 Task: Sort the products in the category "Water Bottles & Thermoses" by unit price (low first).
Action: Mouse moved to (325, 173)
Screenshot: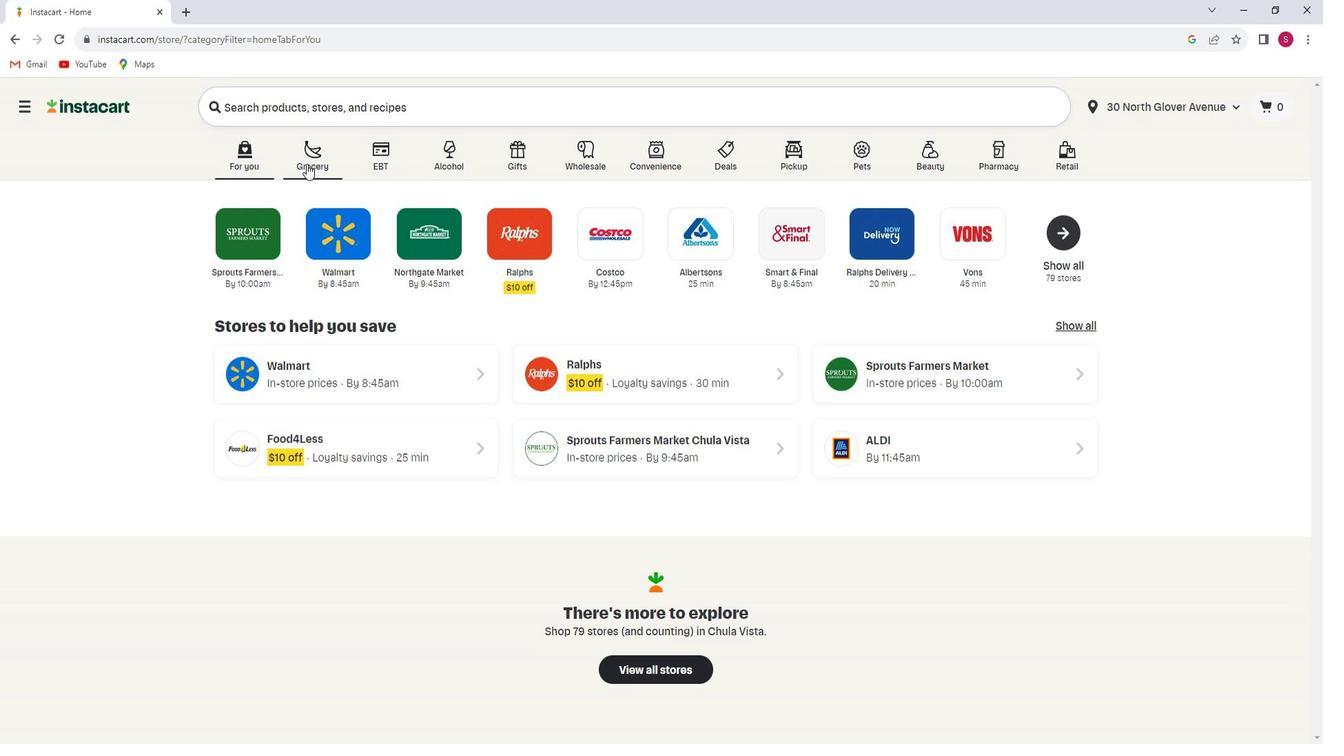 
Action: Mouse pressed left at (325, 173)
Screenshot: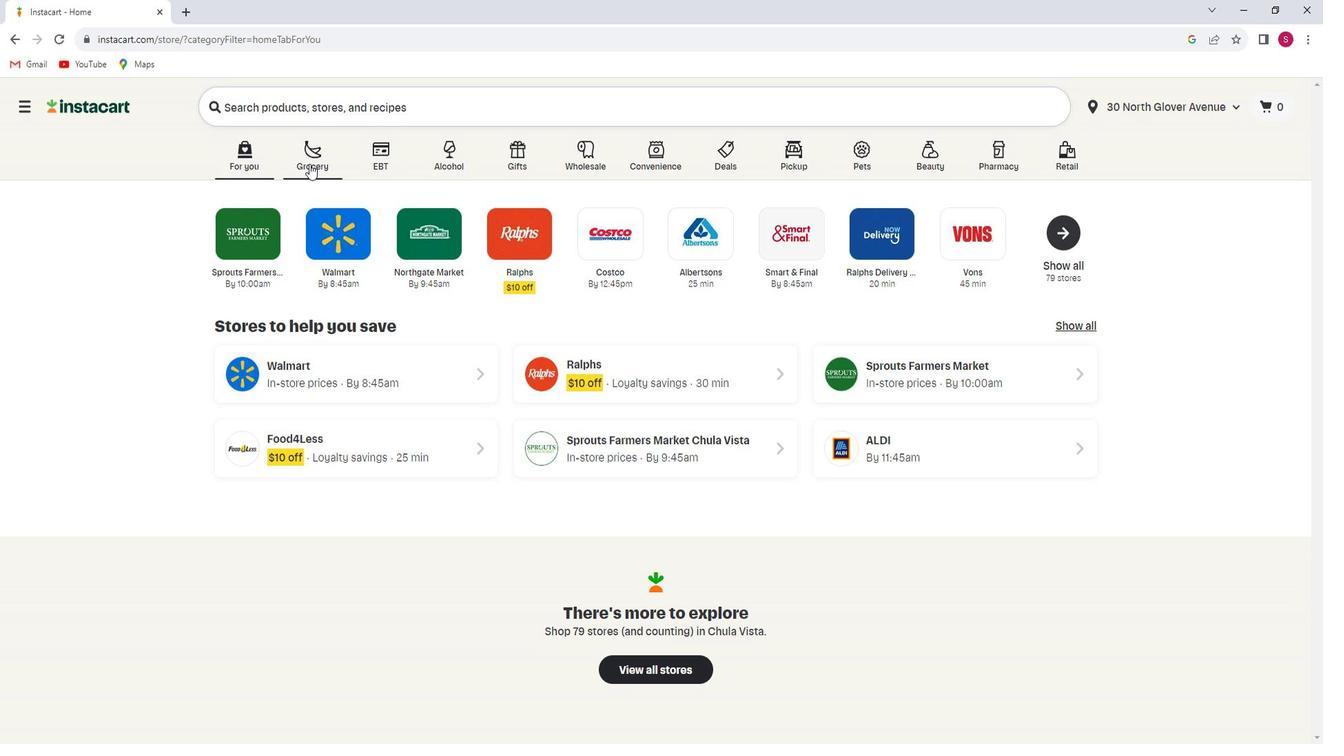 
Action: Mouse moved to (301, 409)
Screenshot: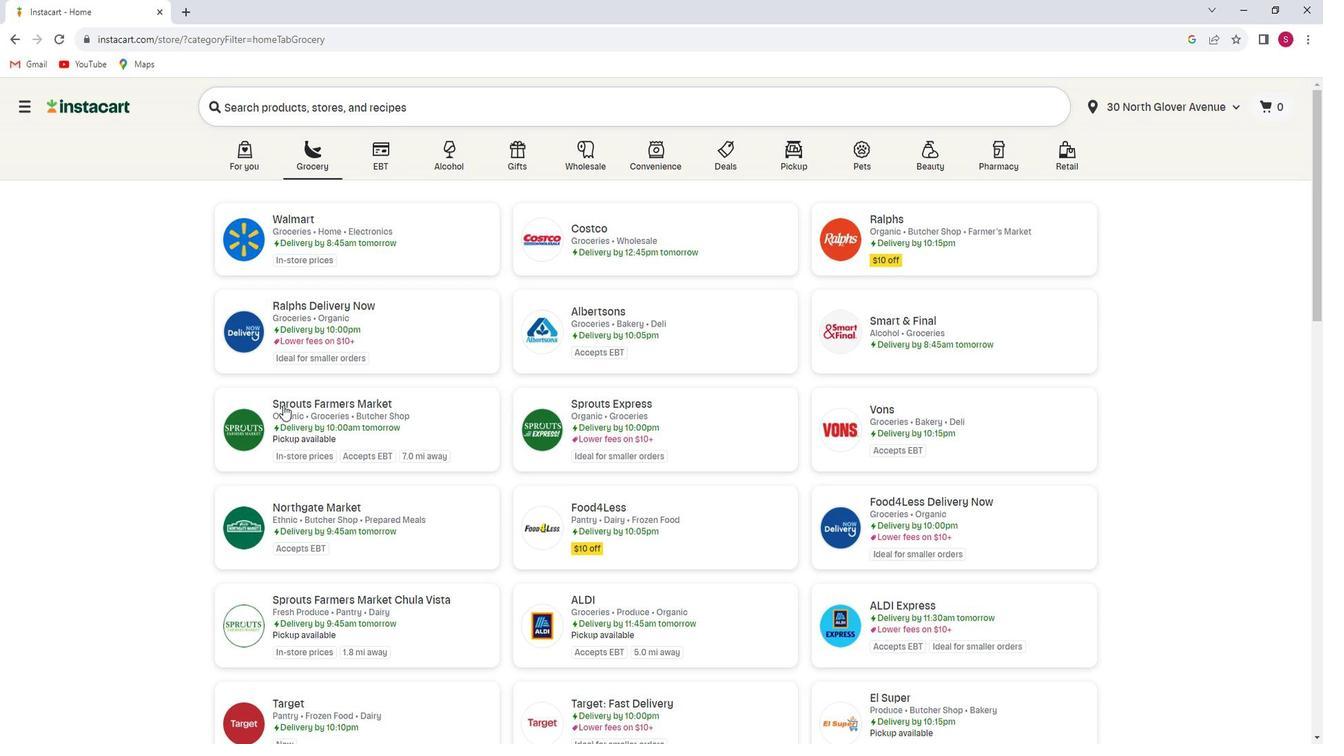 
Action: Mouse pressed left at (301, 409)
Screenshot: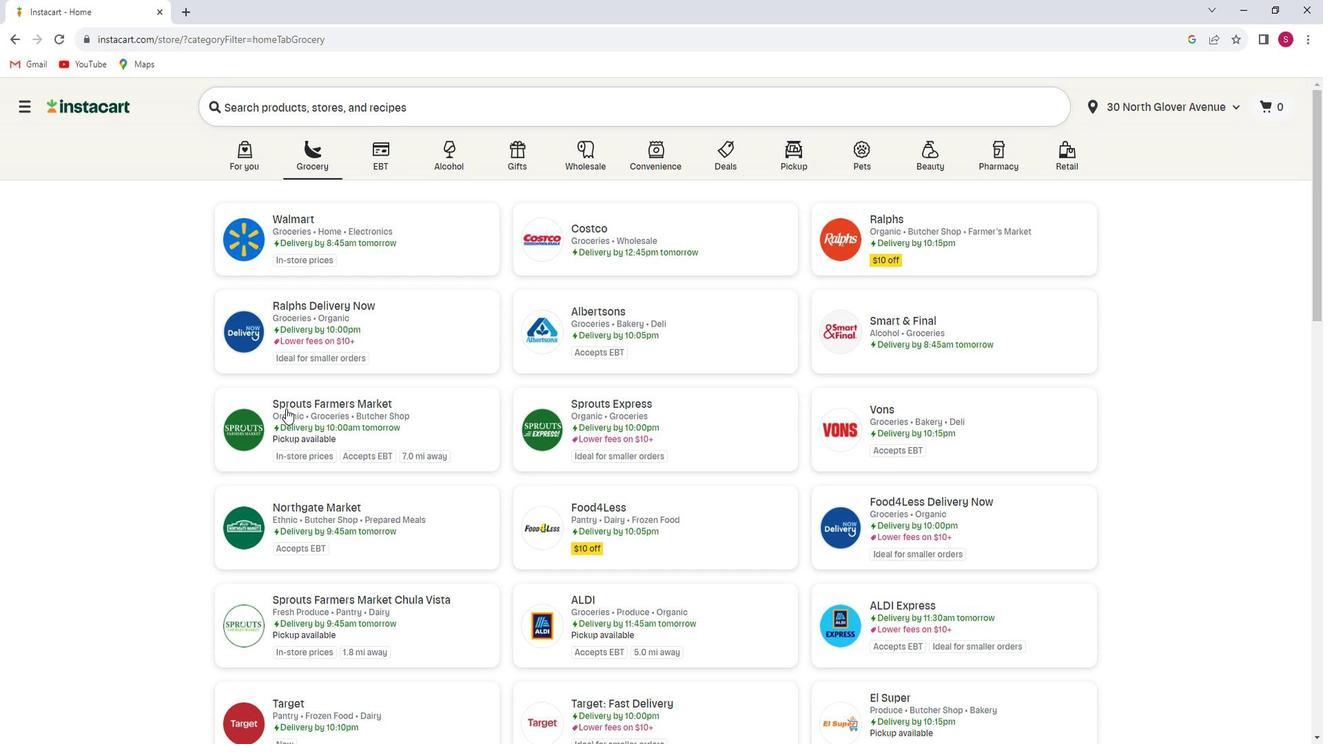 
Action: Mouse moved to (116, 445)
Screenshot: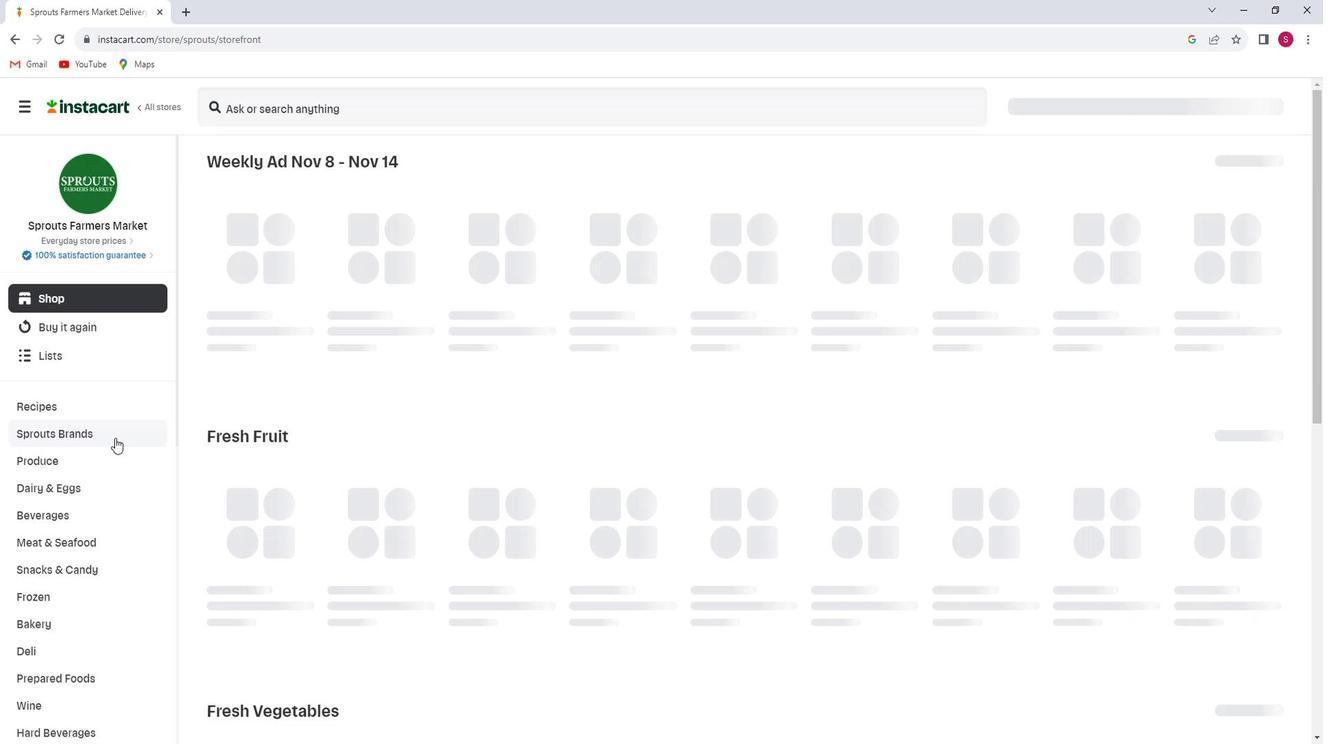 
Action: Mouse scrolled (116, 445) with delta (0, 0)
Screenshot: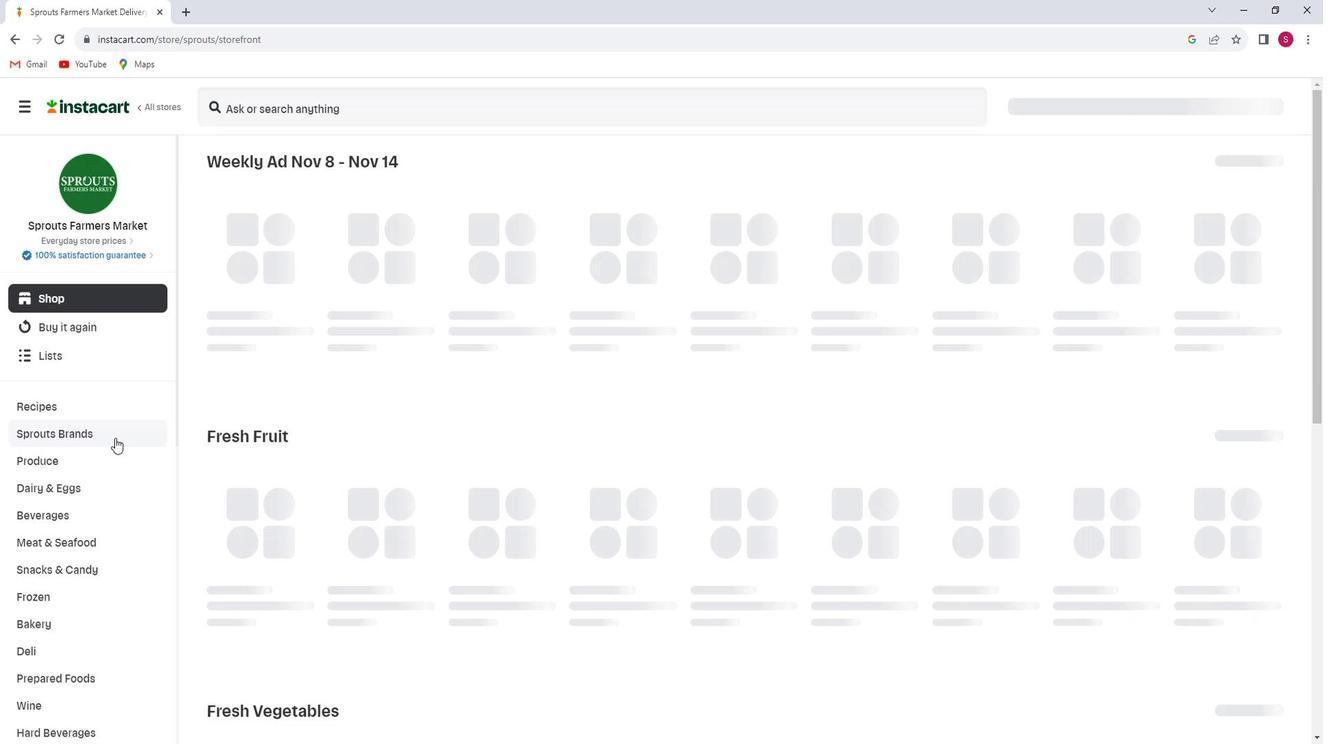 
Action: Mouse moved to (115, 446)
Screenshot: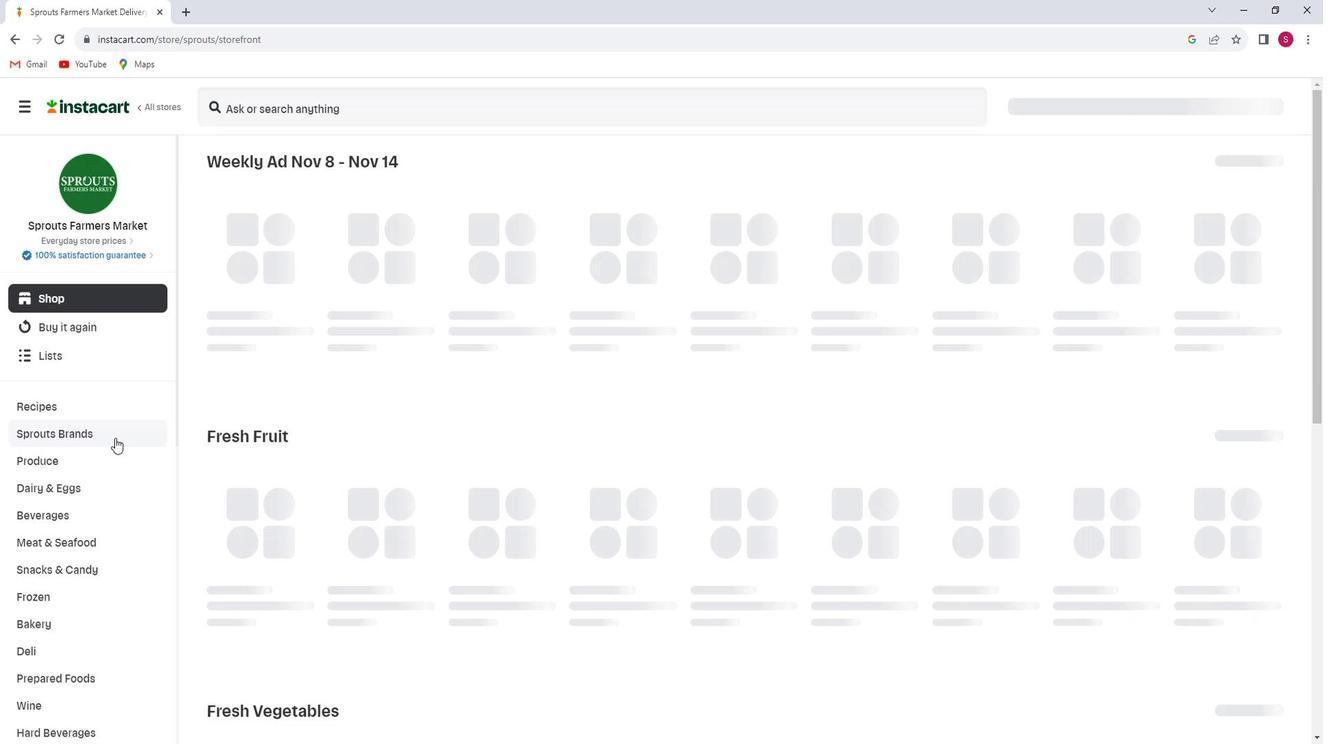 
Action: Mouse scrolled (115, 445) with delta (0, 0)
Screenshot: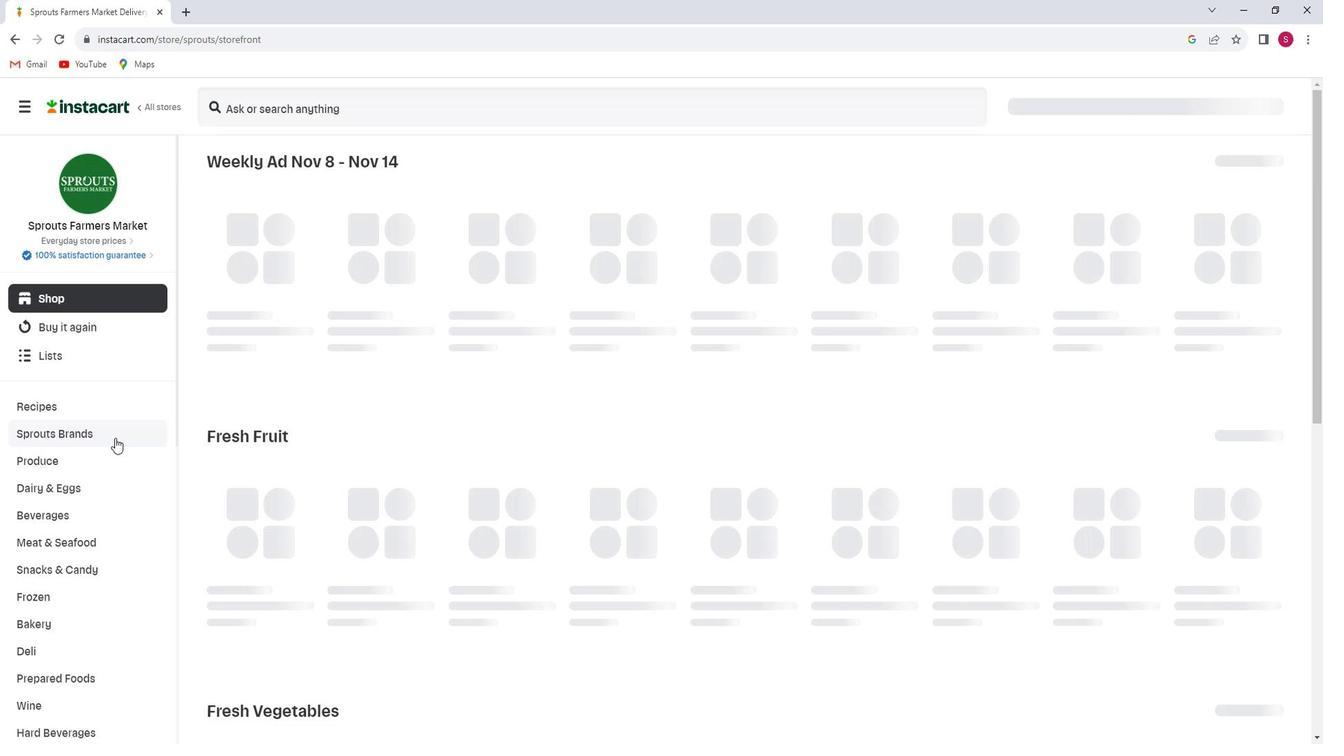 
Action: Mouse scrolled (115, 445) with delta (0, 0)
Screenshot: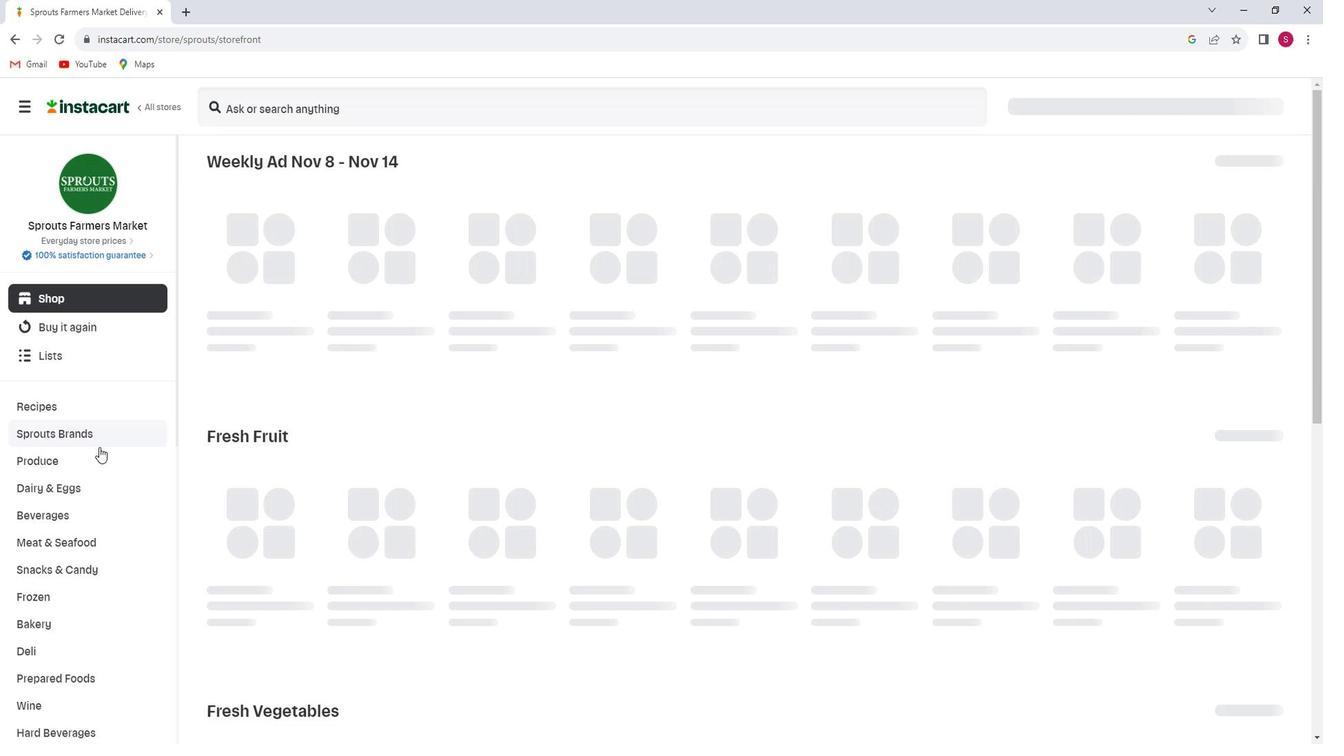 
Action: Mouse moved to (114, 446)
Screenshot: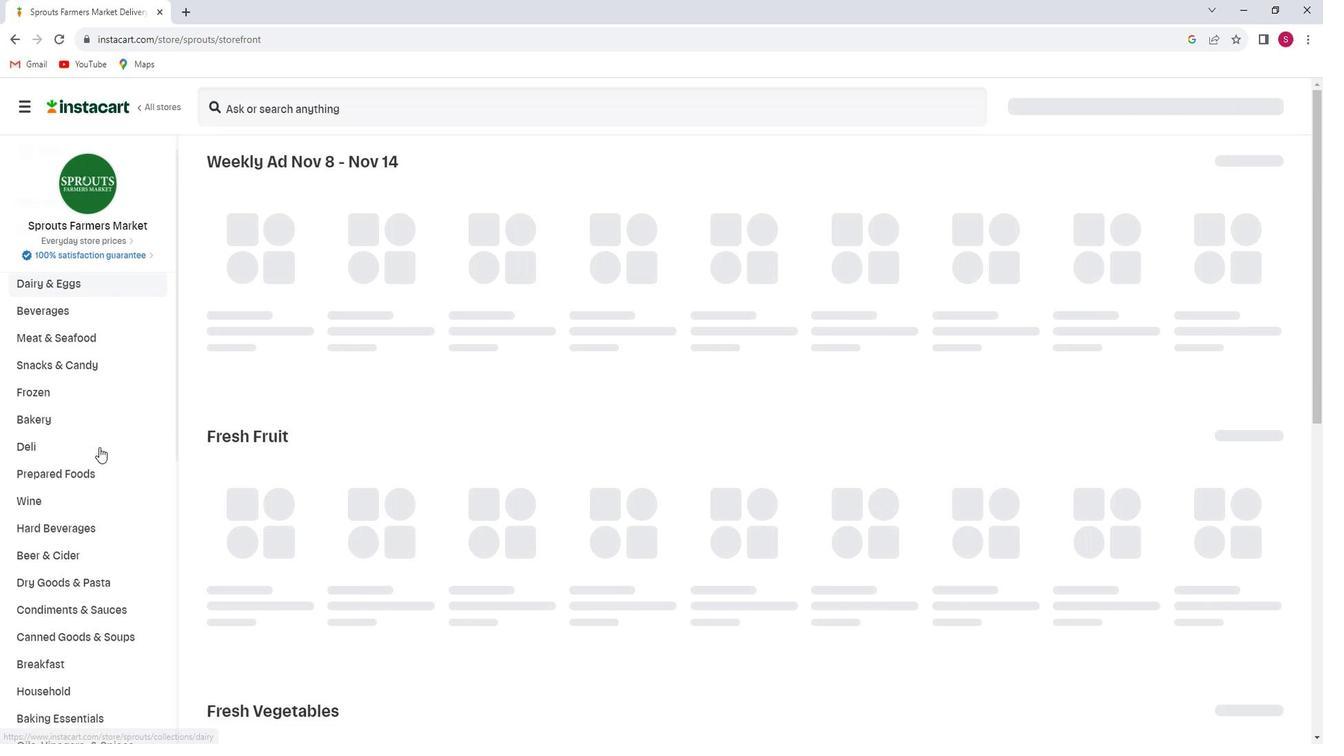 
Action: Mouse scrolled (114, 445) with delta (0, 0)
Screenshot: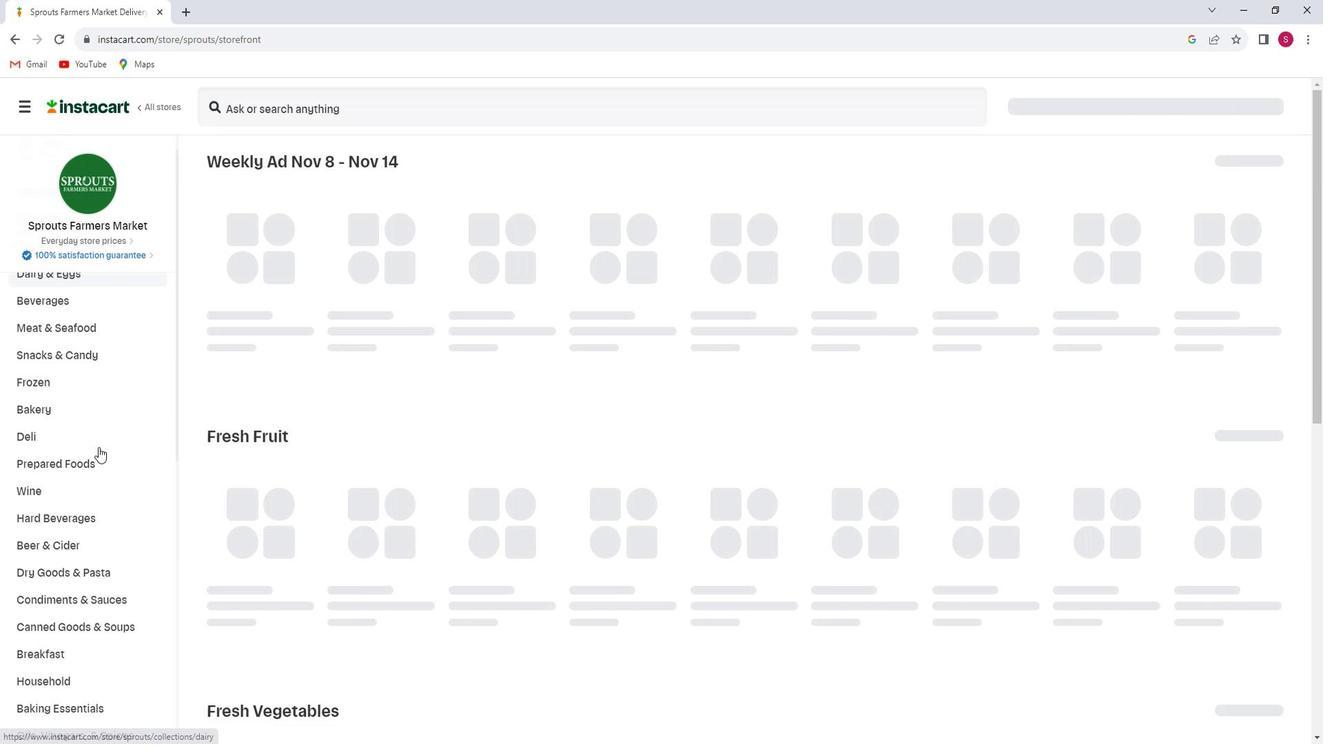 
Action: Mouse scrolled (114, 445) with delta (0, 0)
Screenshot: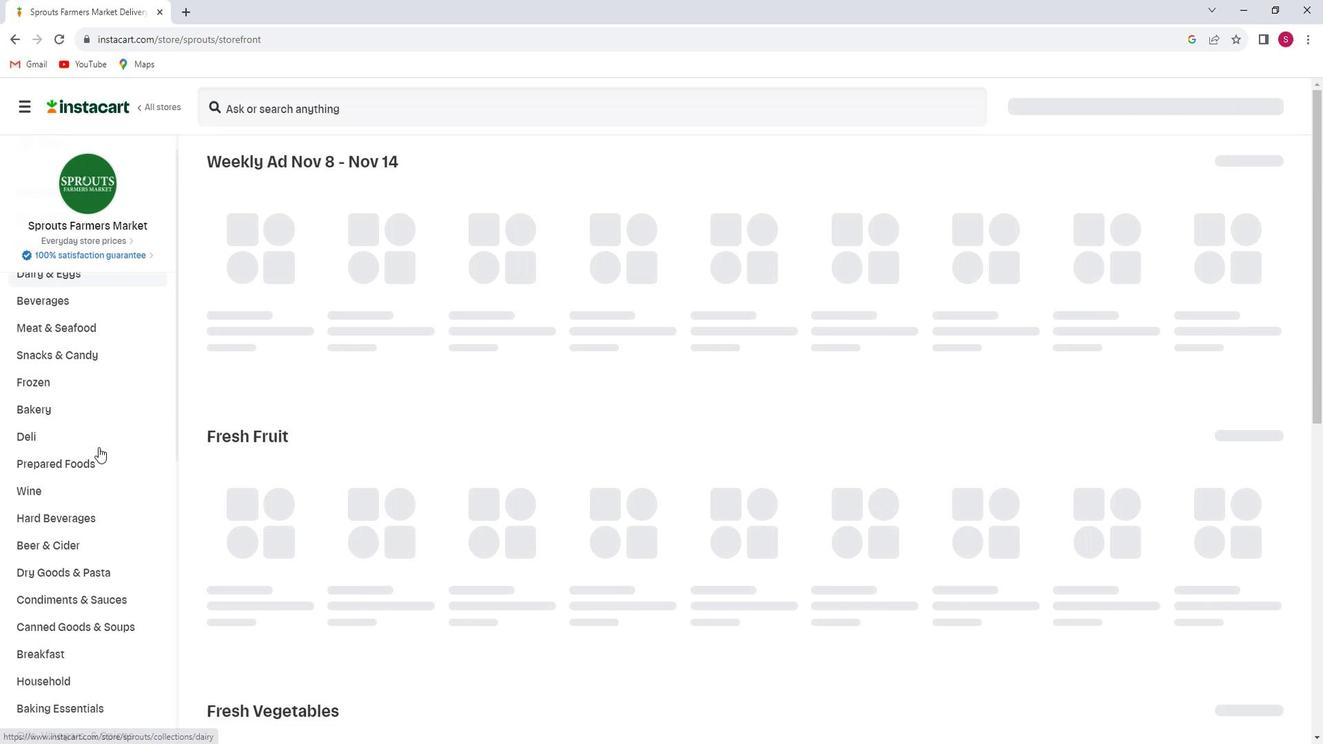 
Action: Mouse scrolled (114, 445) with delta (0, 0)
Screenshot: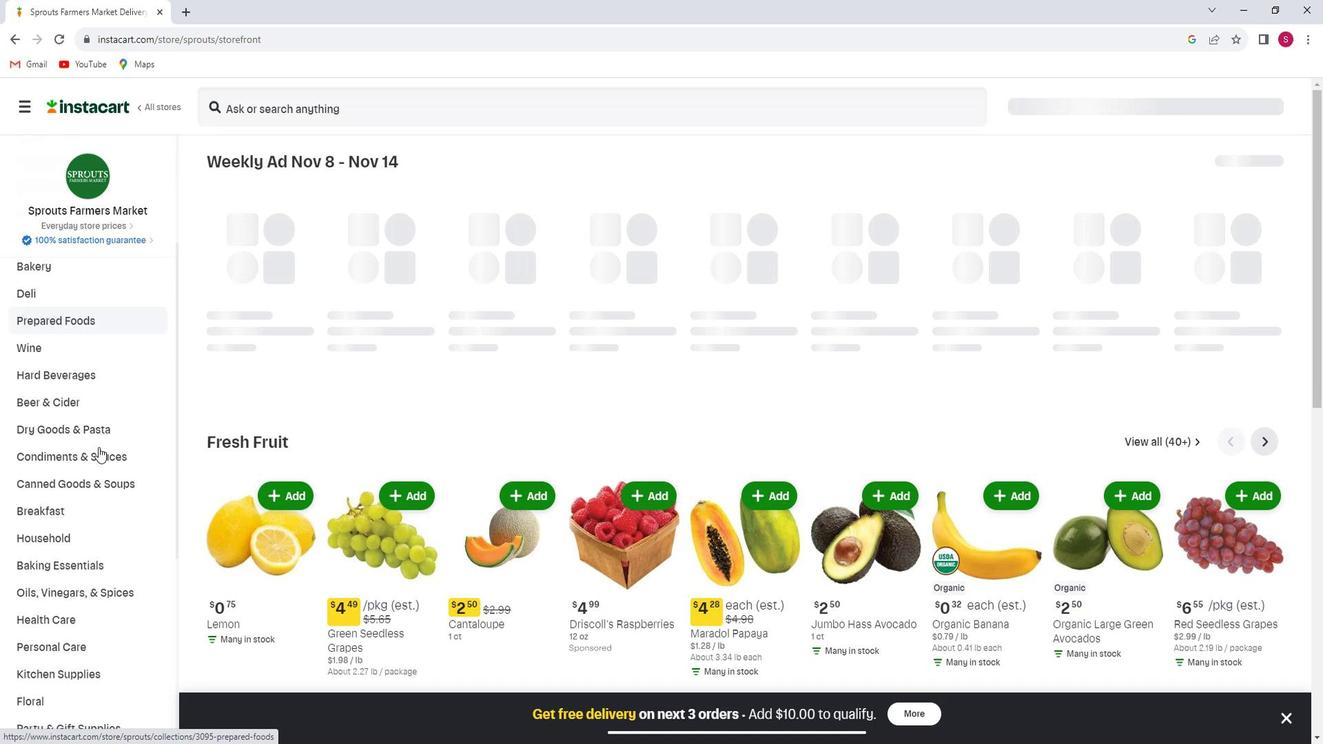 
Action: Mouse scrolled (114, 445) with delta (0, 0)
Screenshot: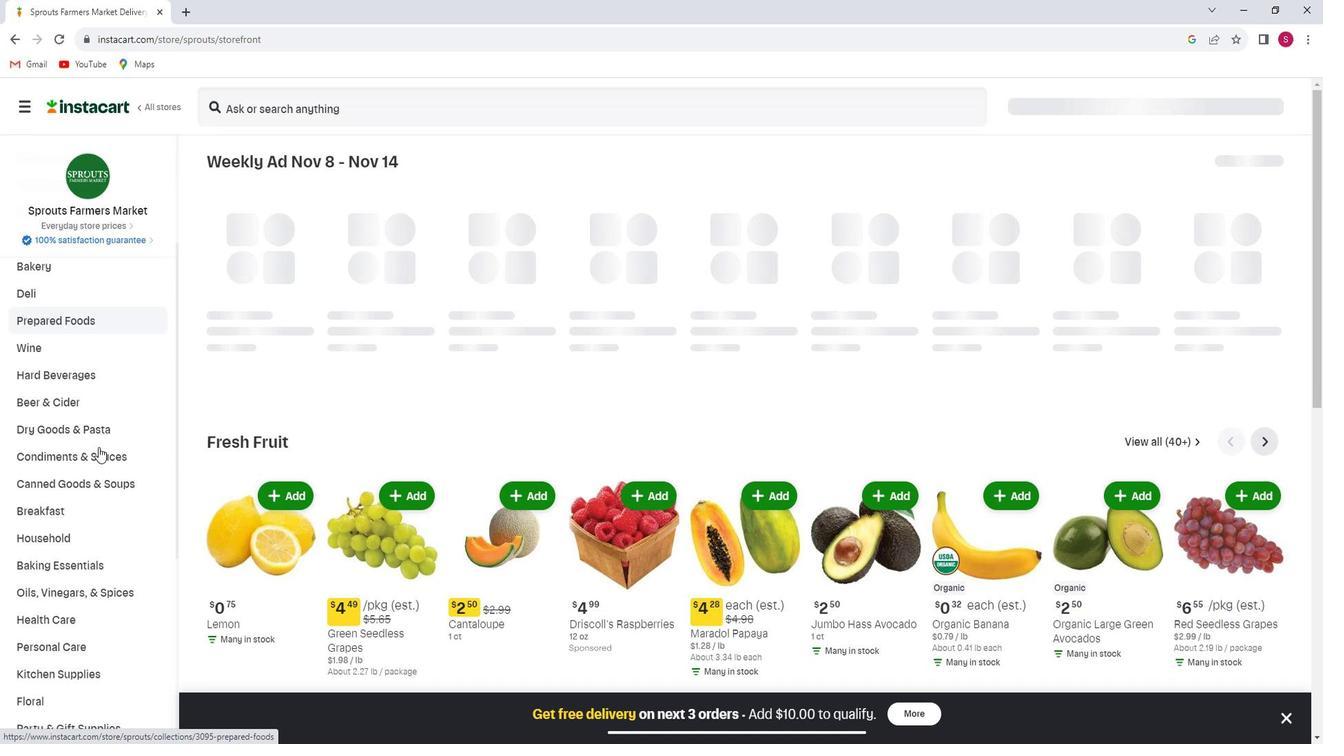 
Action: Mouse scrolled (114, 445) with delta (0, 0)
Screenshot: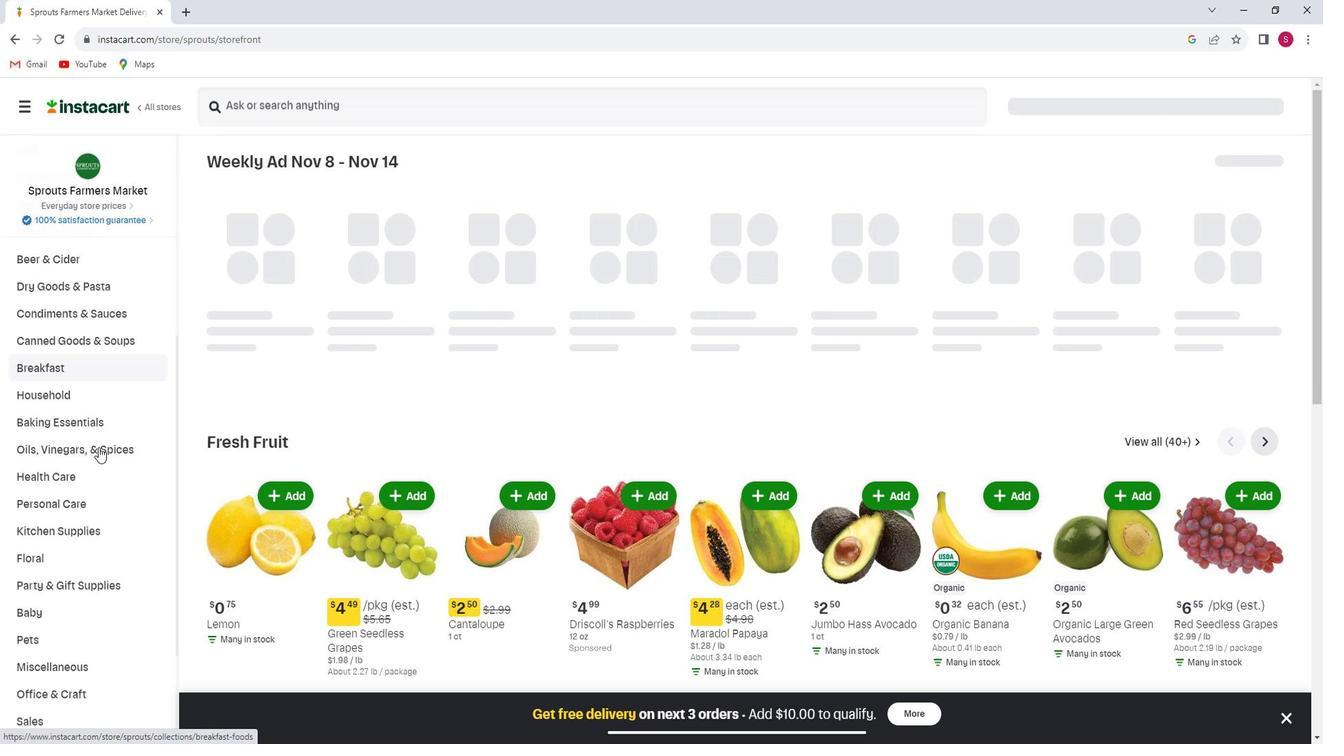 
Action: Mouse scrolled (114, 445) with delta (0, 0)
Screenshot: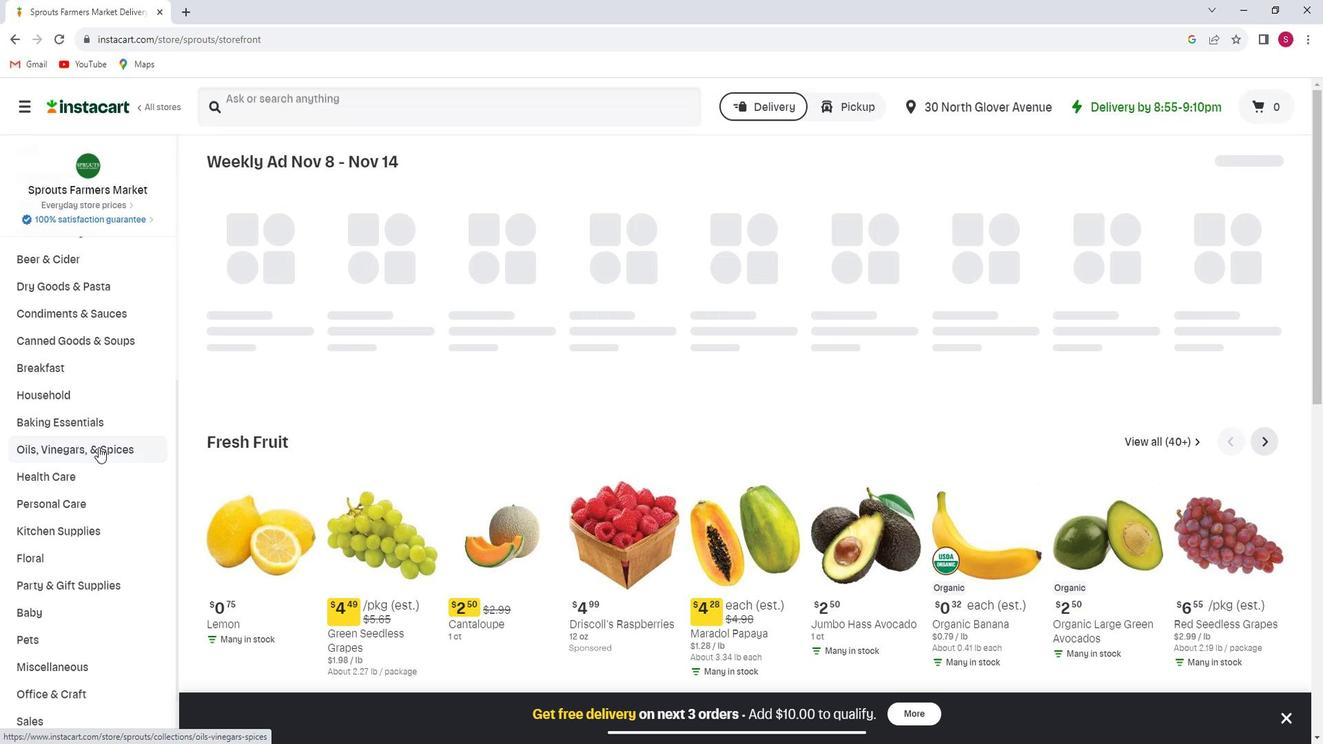 
Action: Mouse moved to (106, 454)
Screenshot: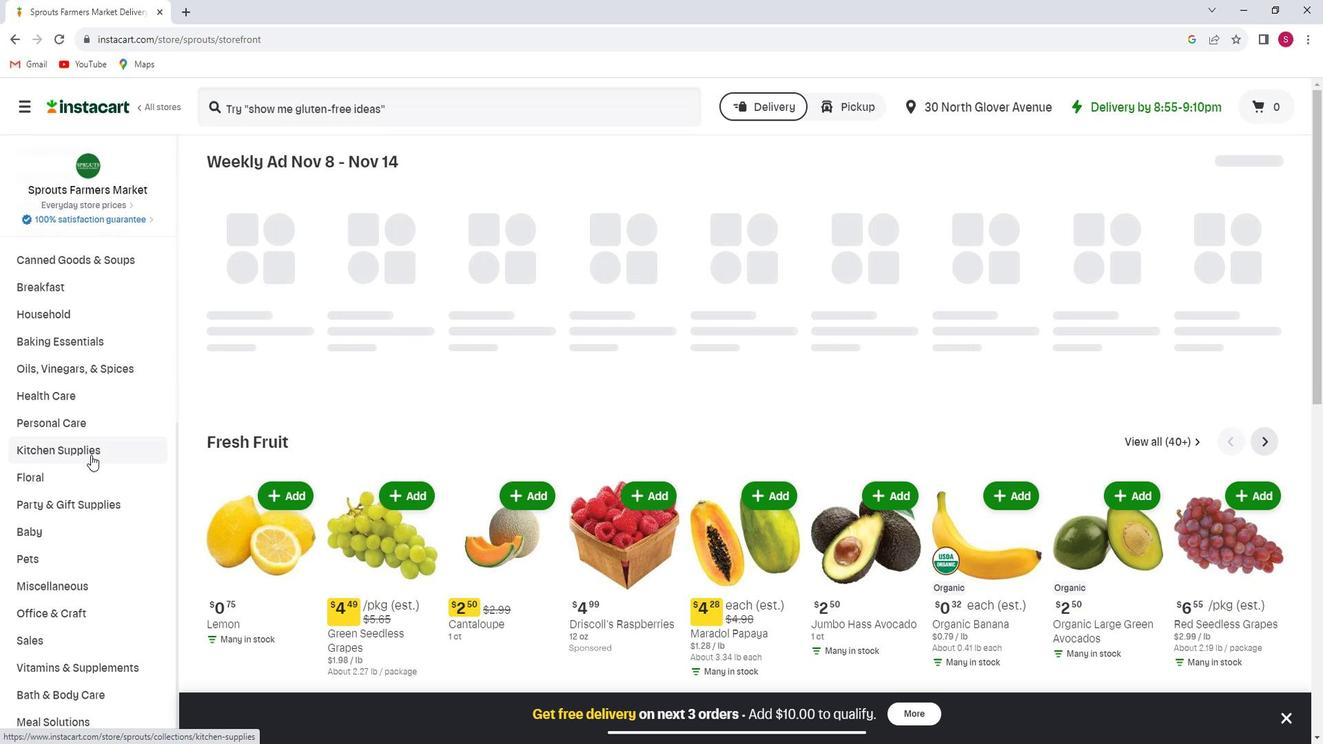 
Action: Mouse pressed left at (106, 454)
Screenshot: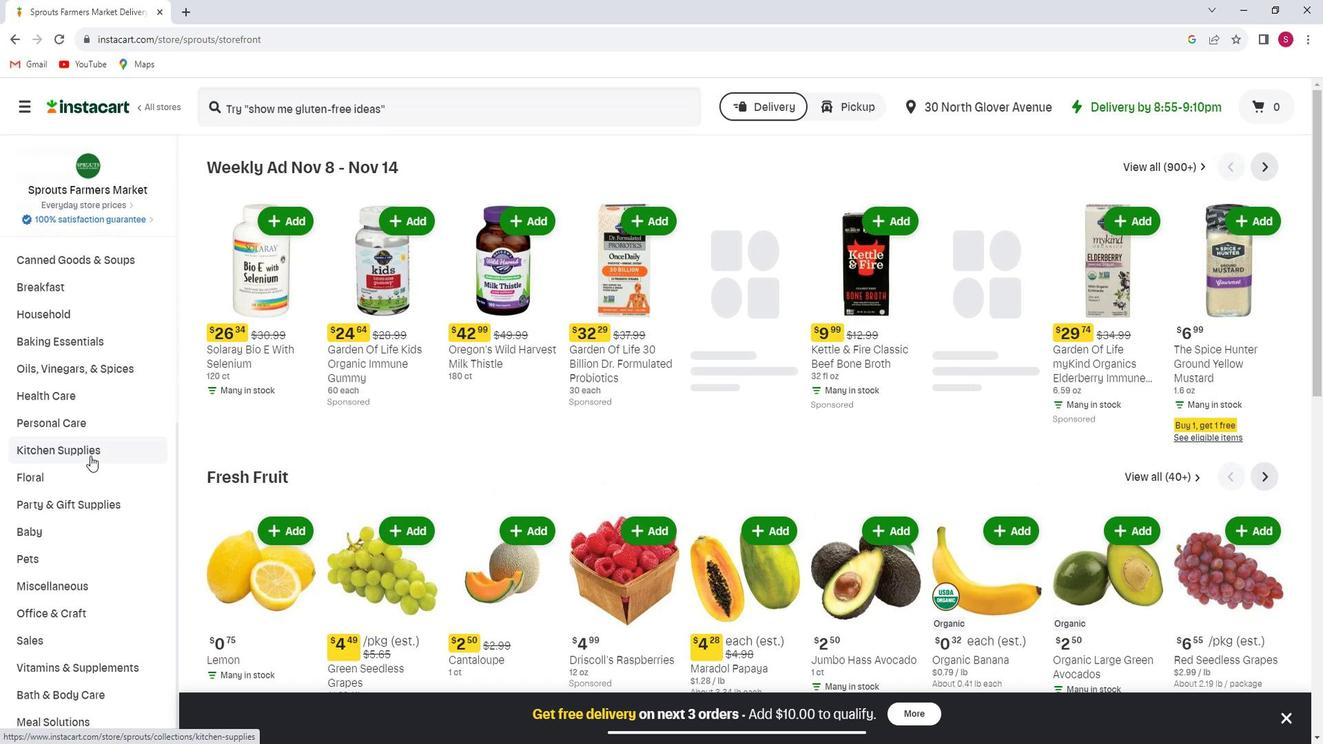 
Action: Mouse moved to (83, 543)
Screenshot: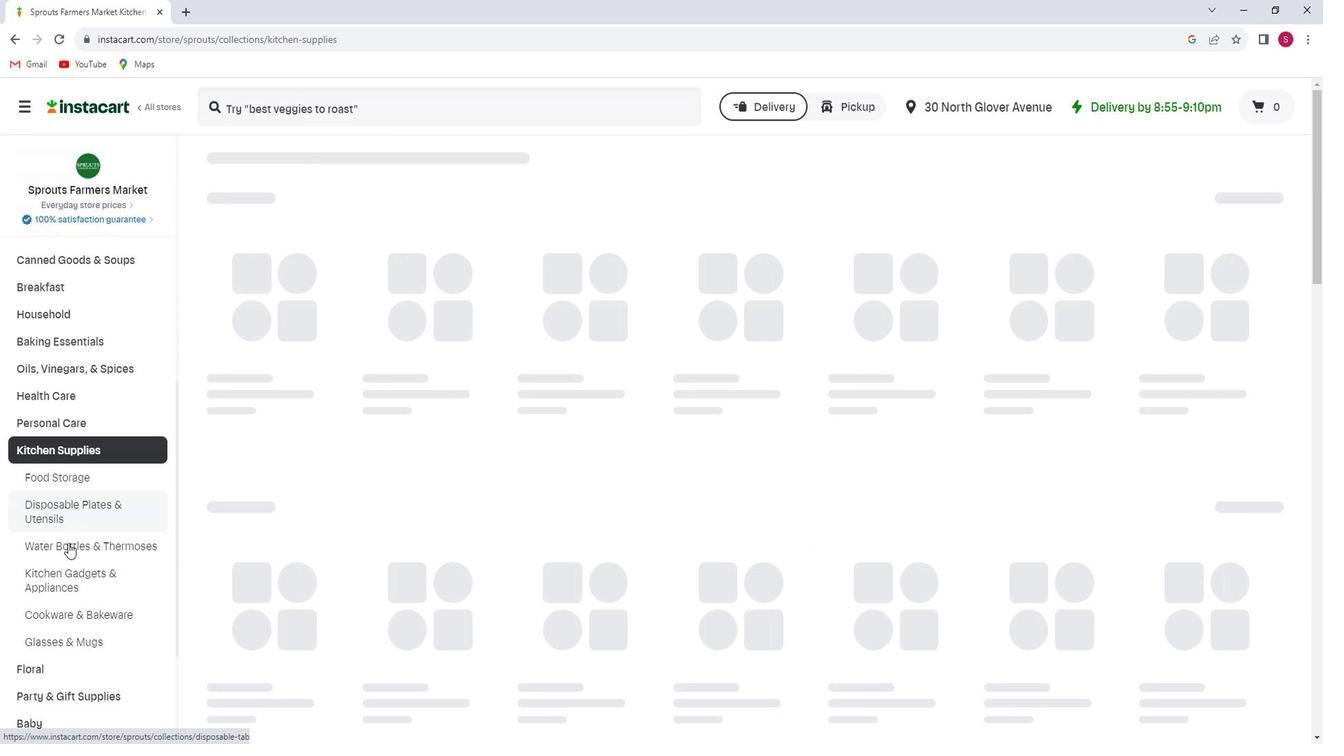 
Action: Mouse pressed left at (83, 543)
Screenshot: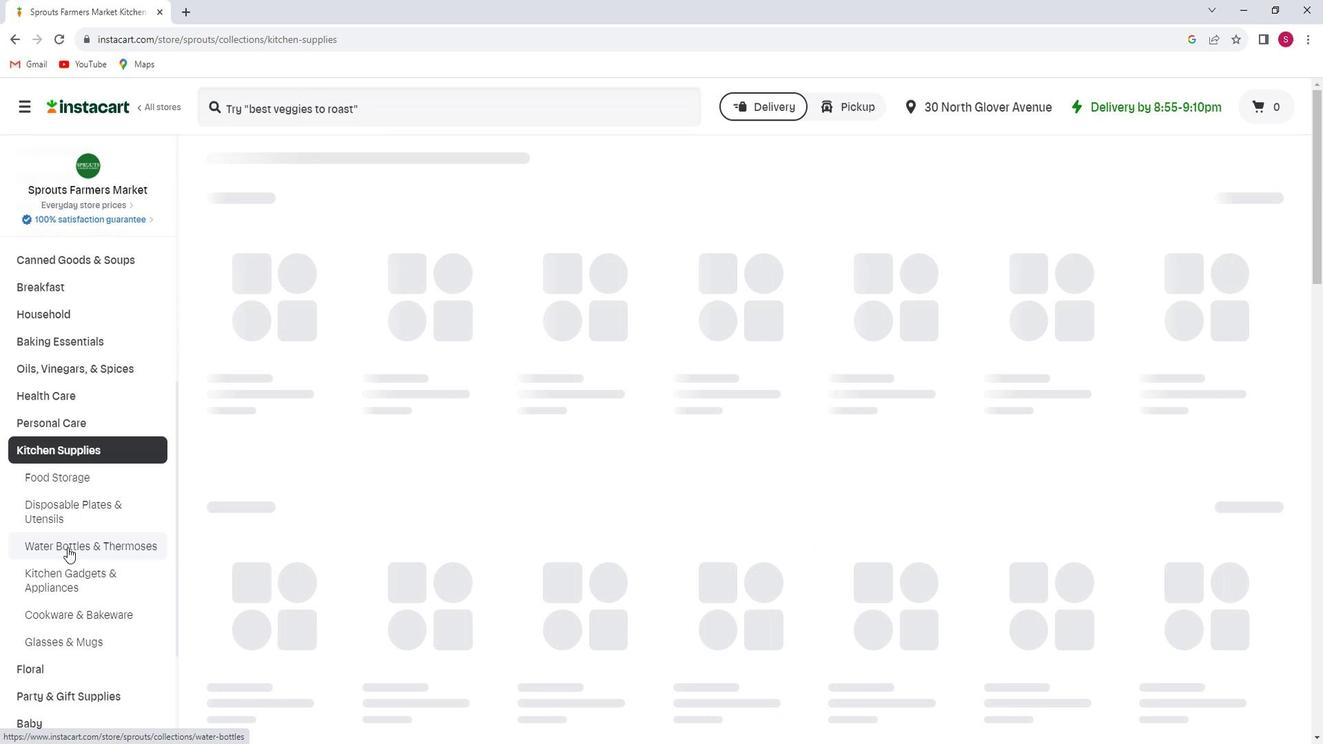 
Action: Mouse moved to (1280, 229)
Screenshot: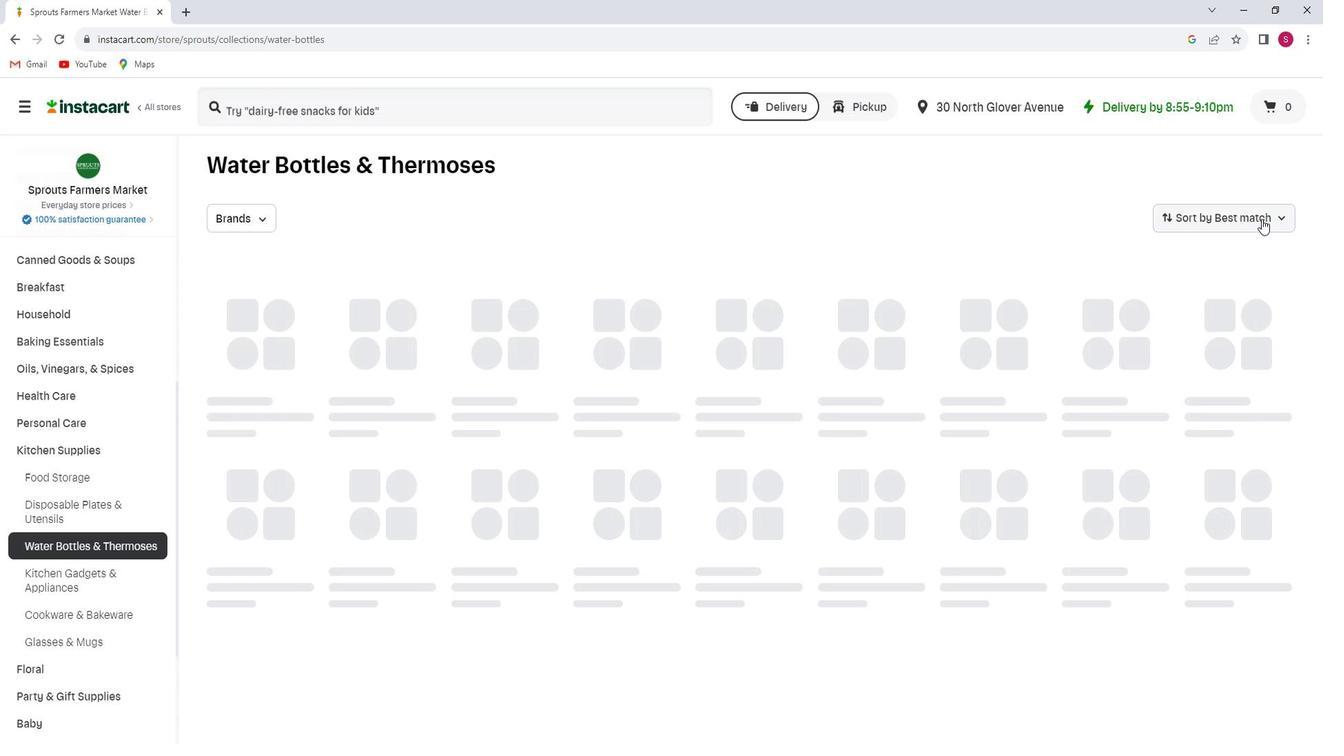 
Action: Mouse pressed left at (1280, 229)
Screenshot: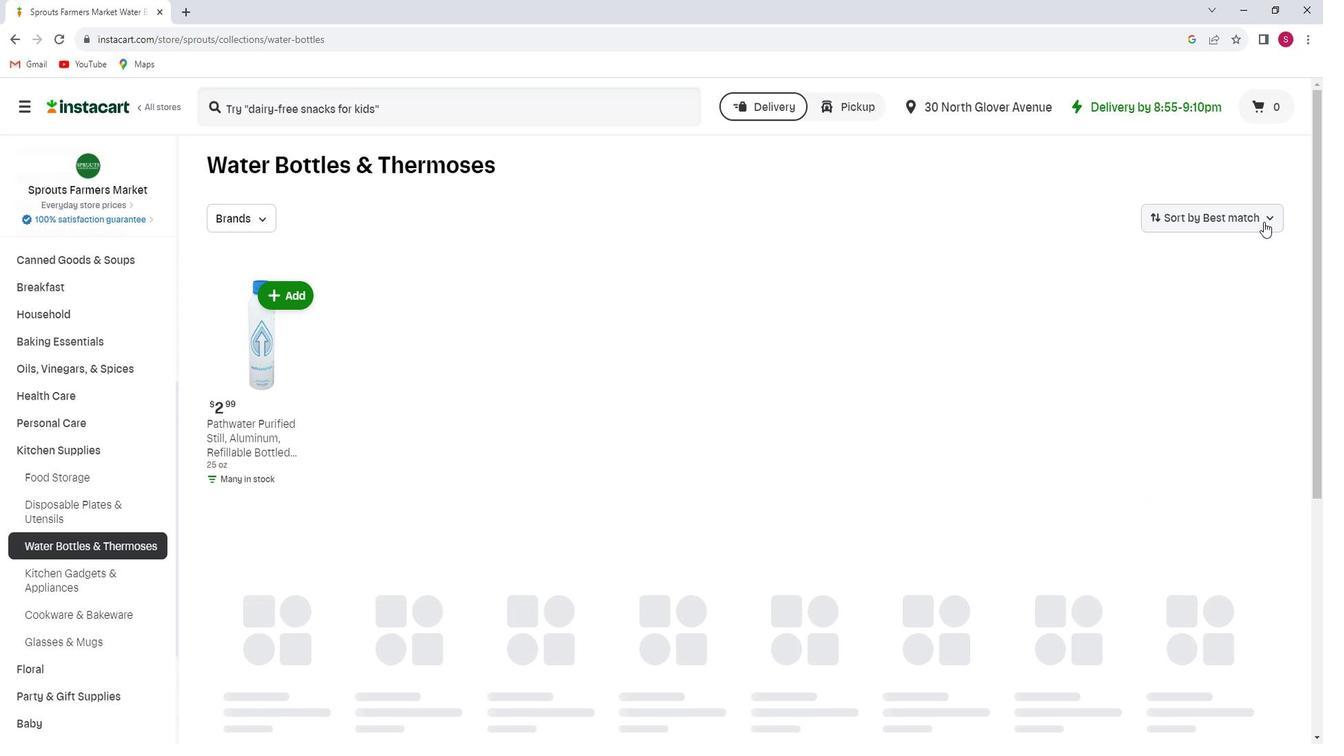 
Action: Mouse moved to (1251, 344)
Screenshot: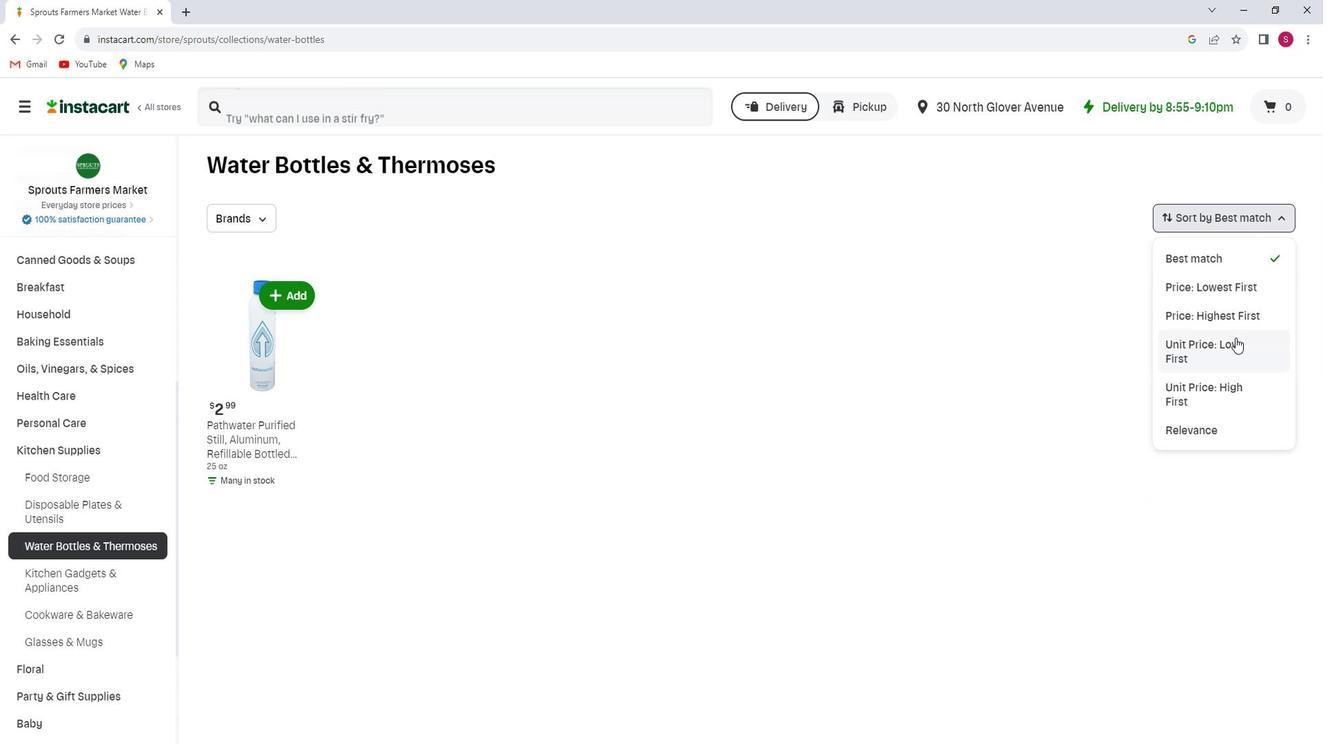 
Action: Mouse pressed left at (1251, 344)
Screenshot: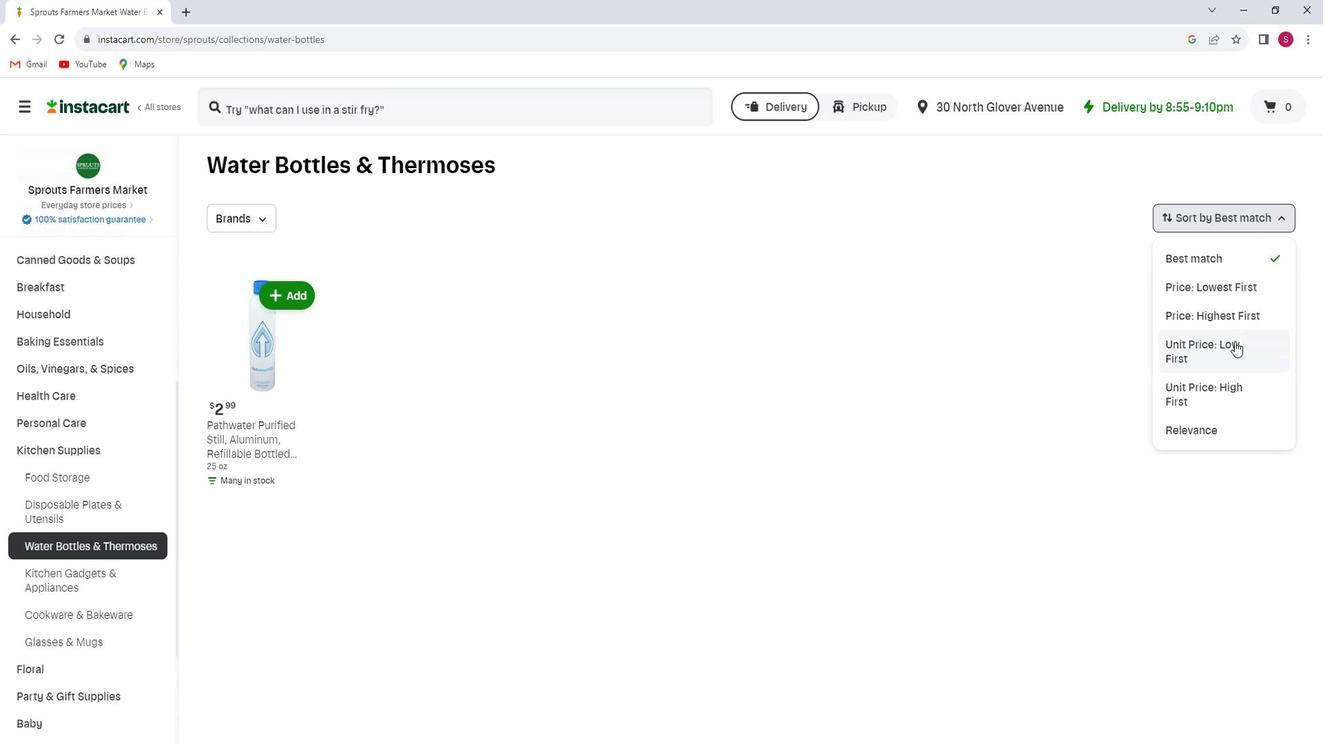 
Action: Mouse moved to (1250, 345)
Screenshot: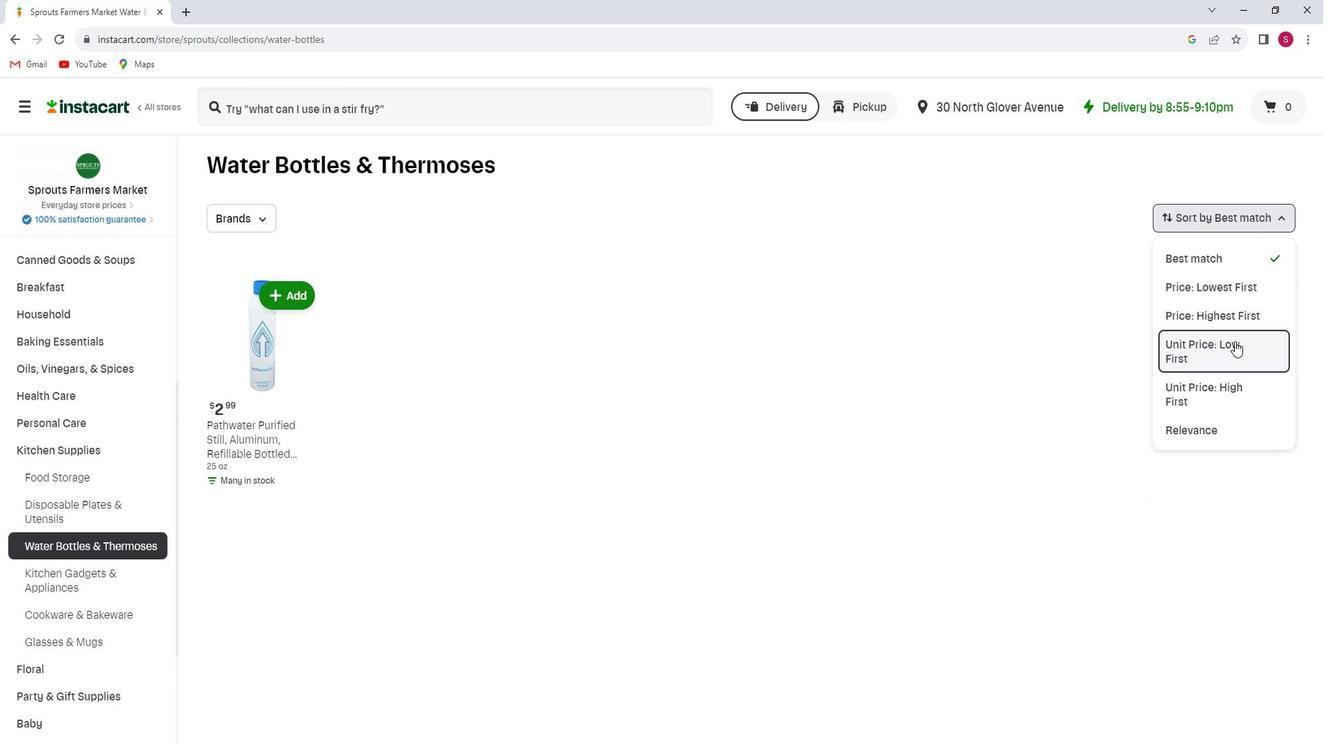 
